 Task: Look for properties with hot hub in San Antonio.
Action: Mouse moved to (871, 126)
Screenshot: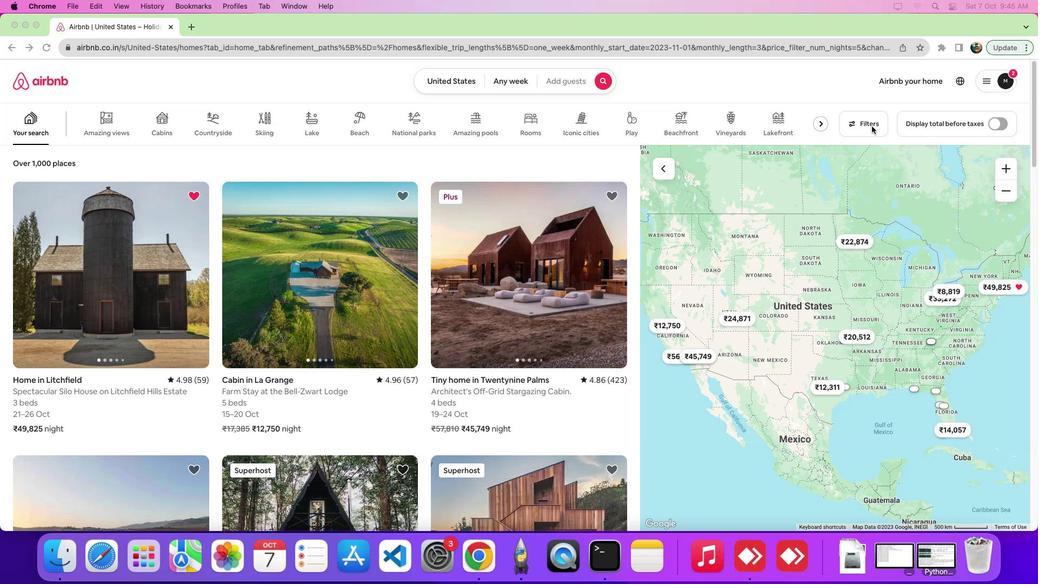 
Action: Mouse pressed left at (871, 126)
Screenshot: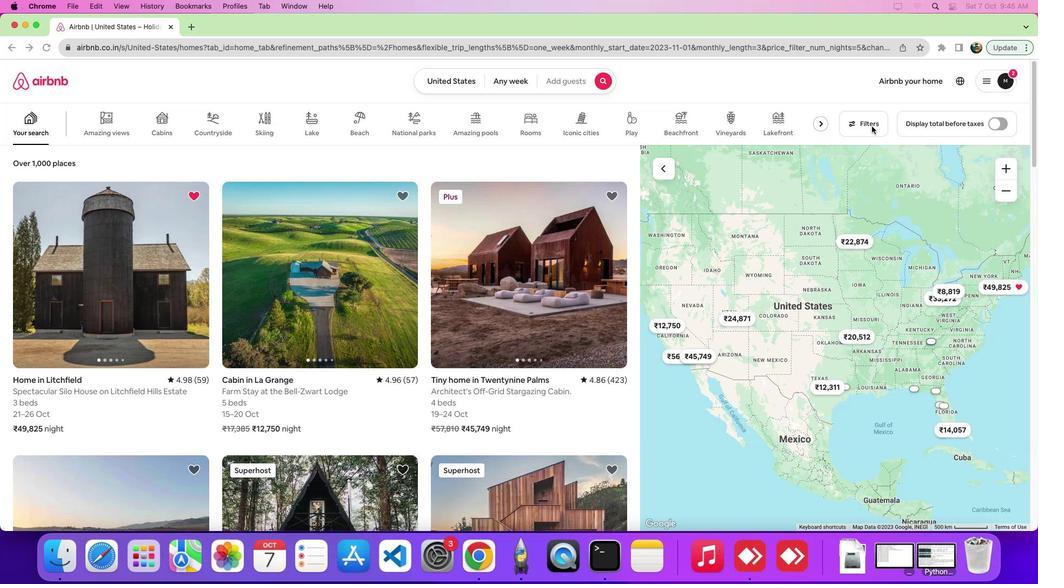 
Action: Mouse pressed left at (871, 126)
Screenshot: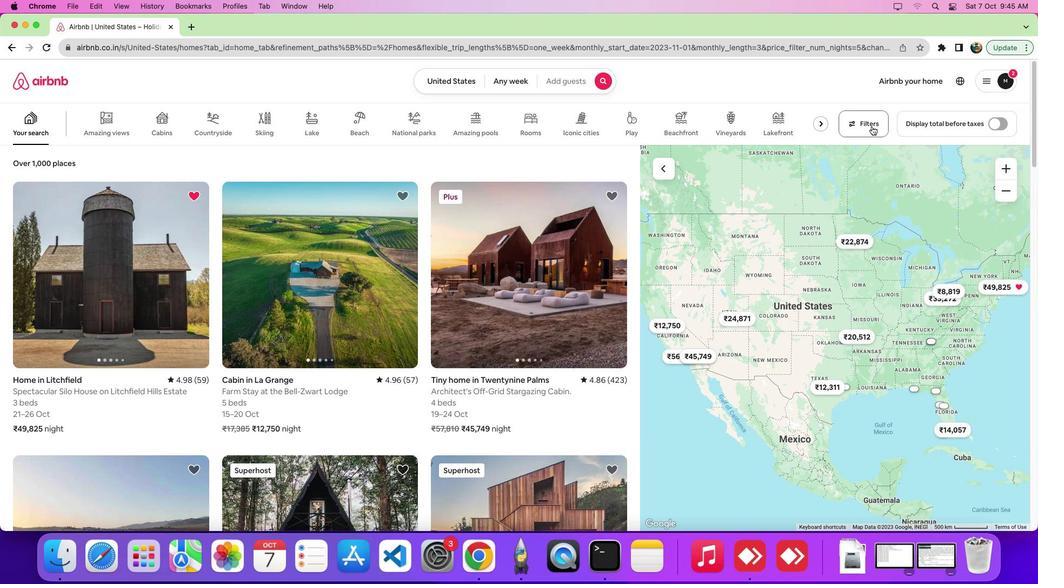 
Action: Mouse moved to (619, 192)
Screenshot: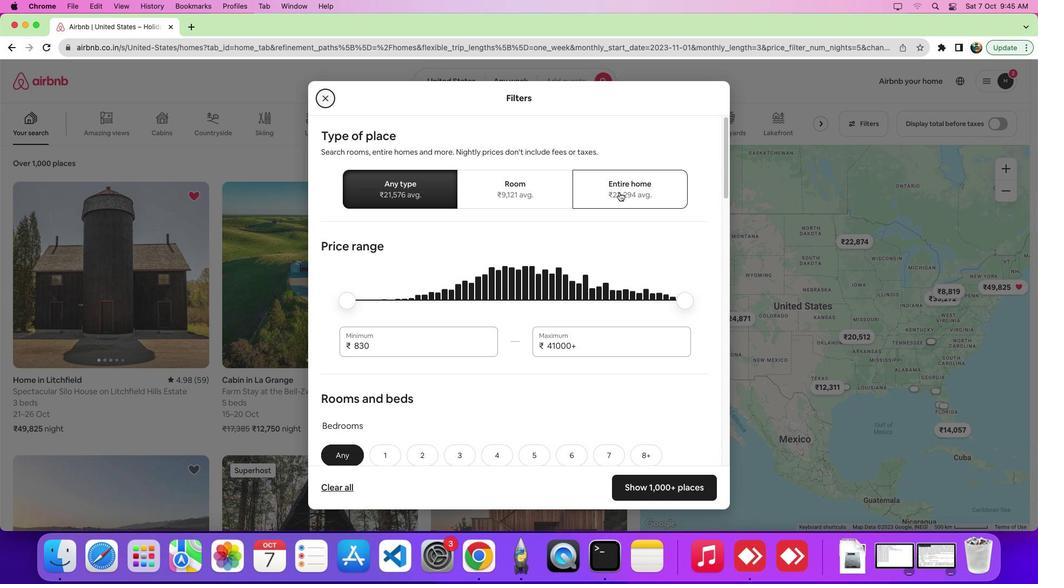 
Action: Mouse pressed left at (619, 192)
Screenshot: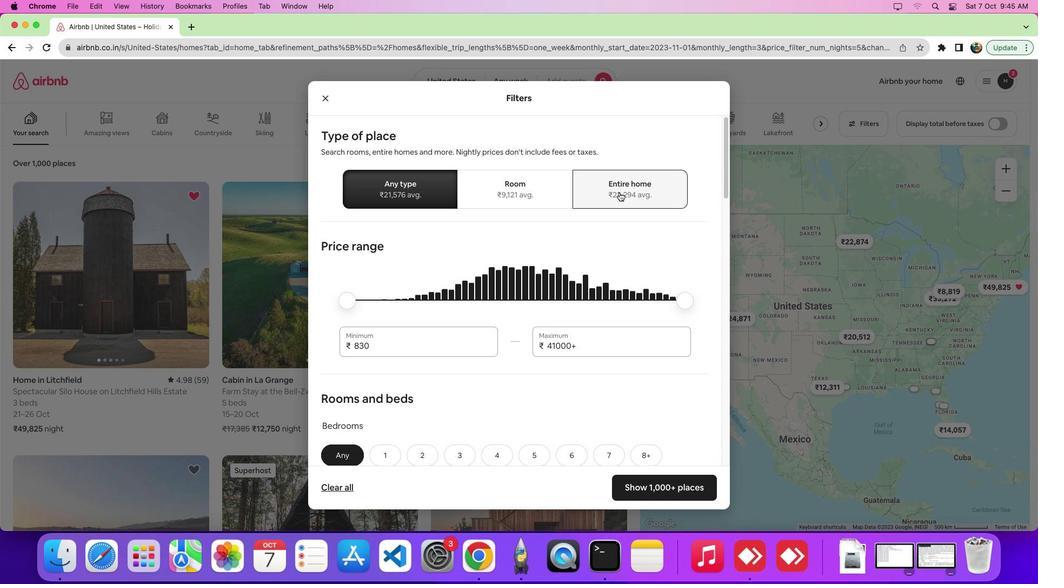 
Action: Mouse moved to (580, 317)
Screenshot: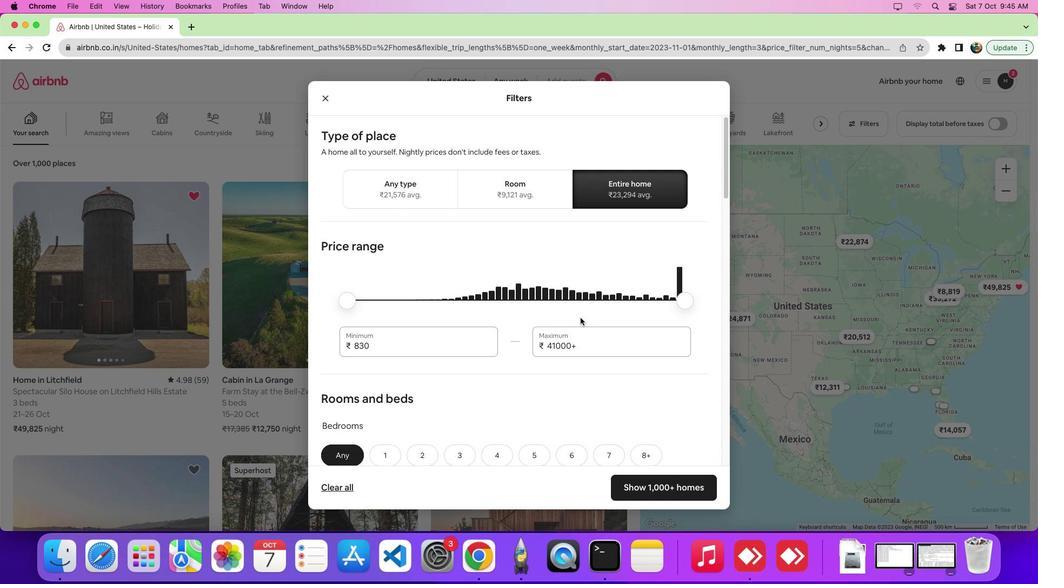 
Action: Mouse scrolled (580, 317) with delta (0, 0)
Screenshot: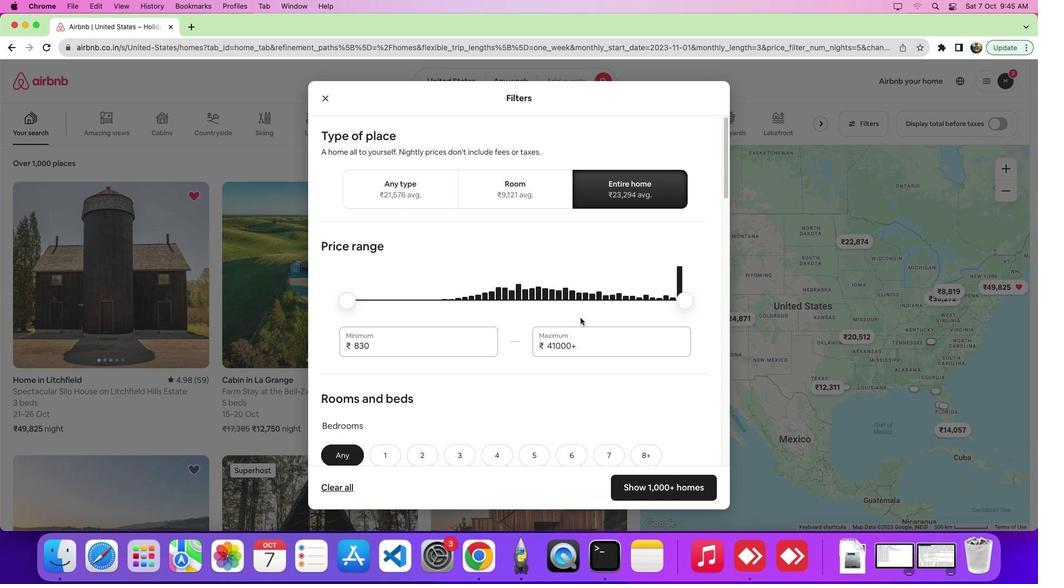 
Action: Mouse scrolled (580, 317) with delta (0, 0)
Screenshot: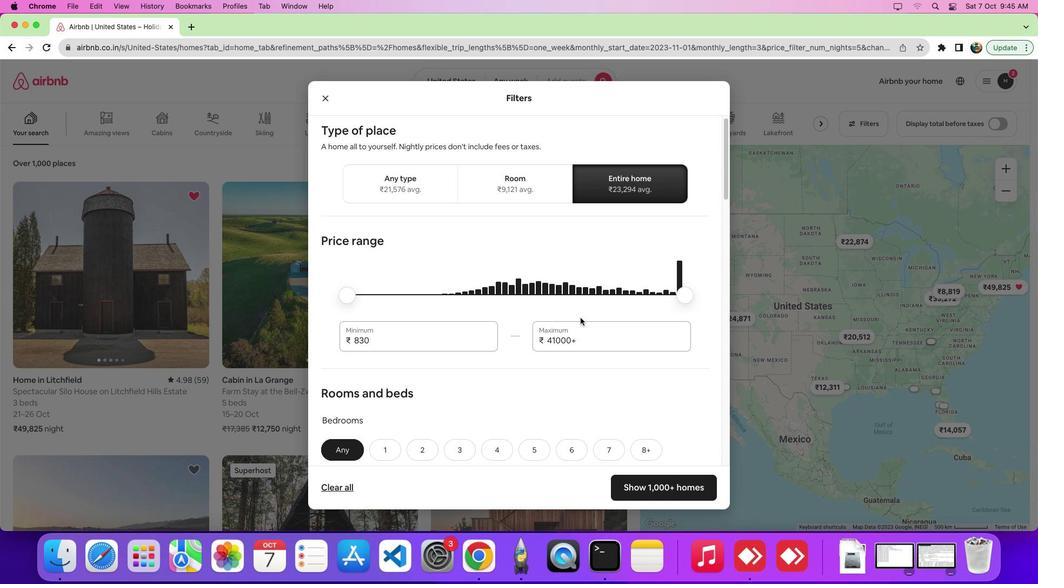 
Action: Mouse scrolled (580, 317) with delta (0, -2)
Screenshot: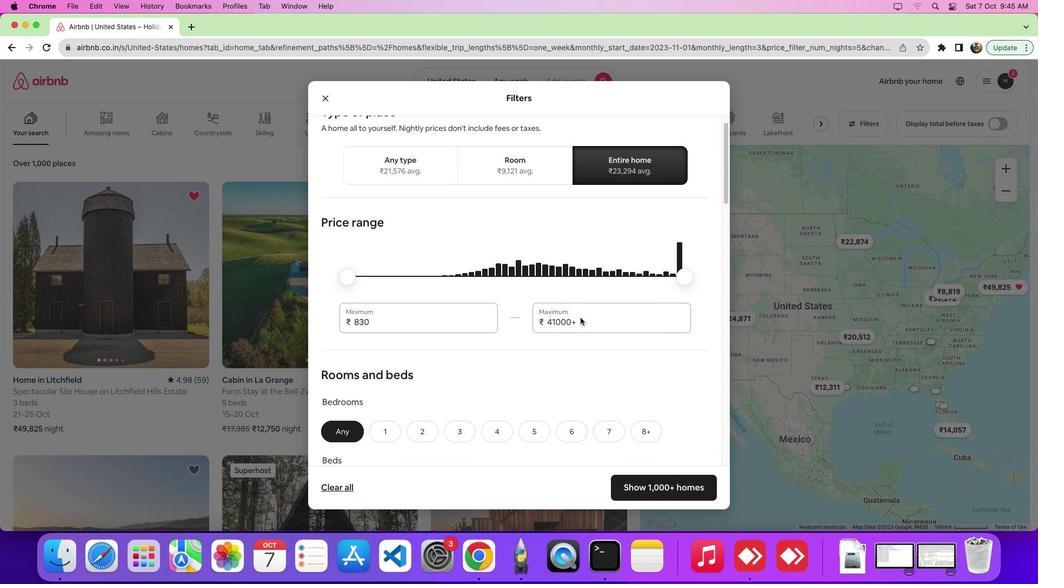 
Action: Mouse scrolled (580, 317) with delta (0, -2)
Screenshot: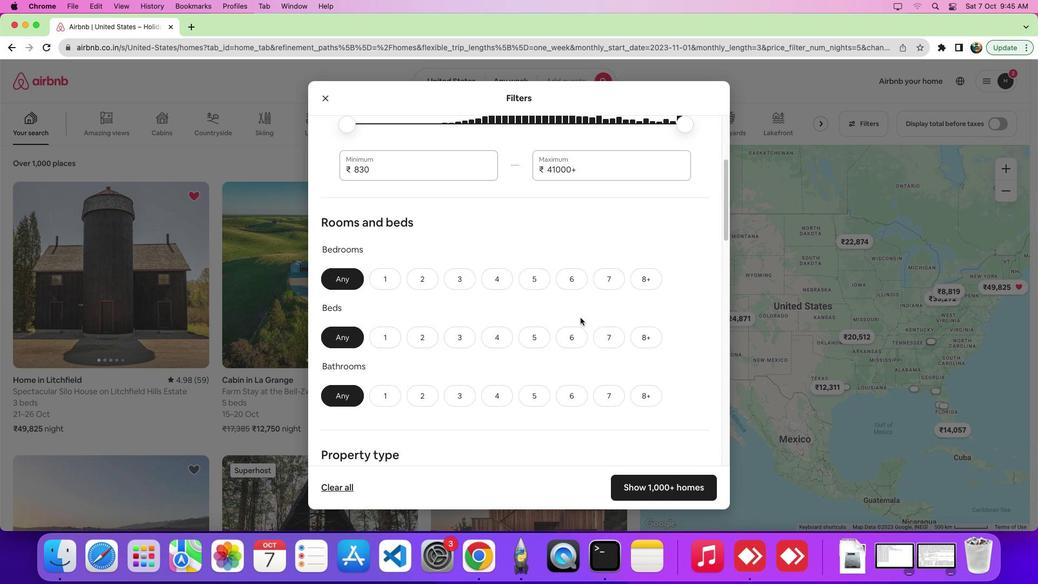 
Action: Mouse scrolled (580, 317) with delta (0, 0)
Screenshot: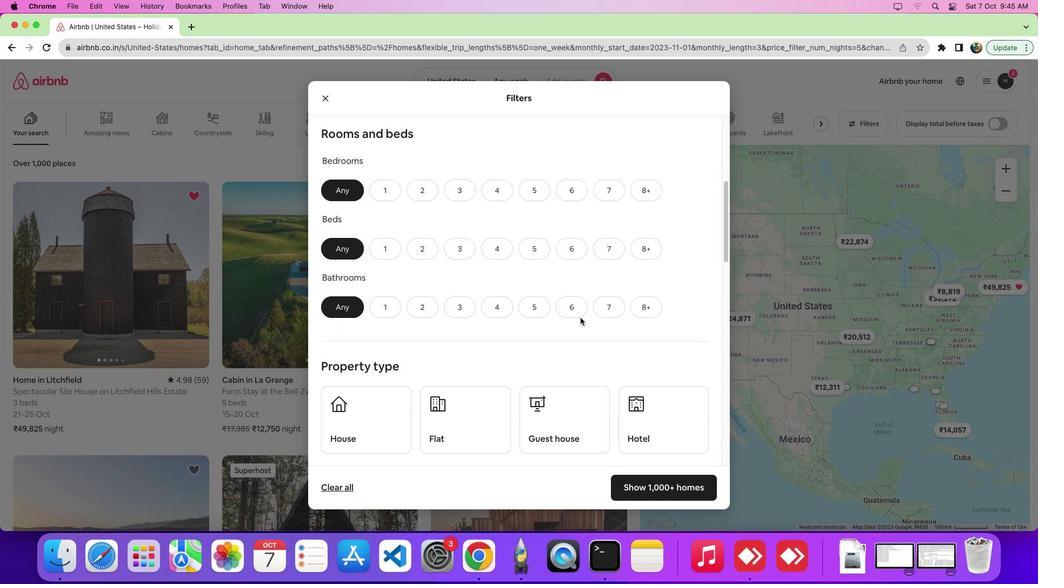 
Action: Mouse scrolled (580, 317) with delta (0, 0)
Screenshot: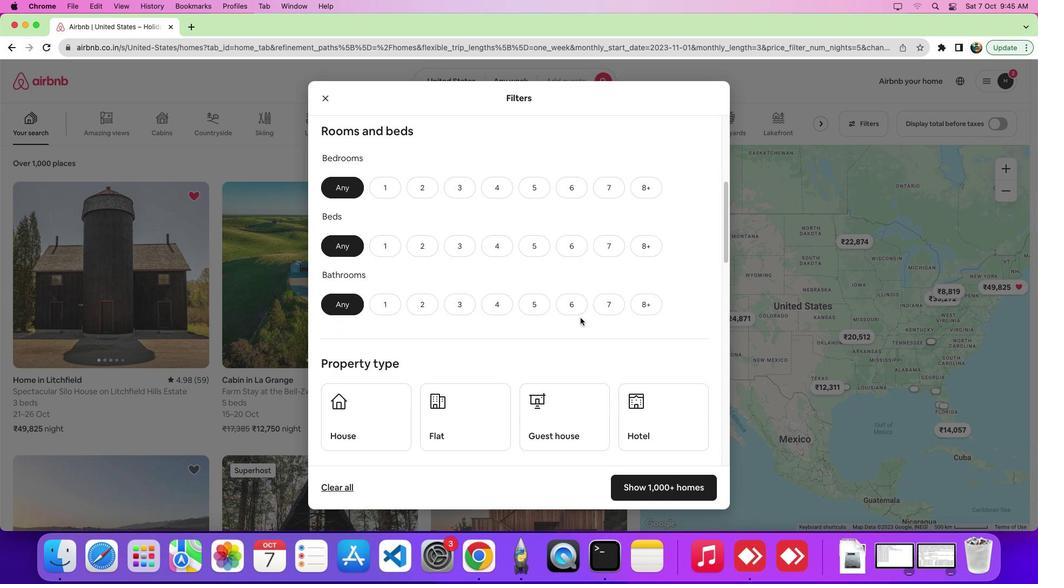 
Action: Mouse scrolled (580, 317) with delta (0, -1)
Screenshot: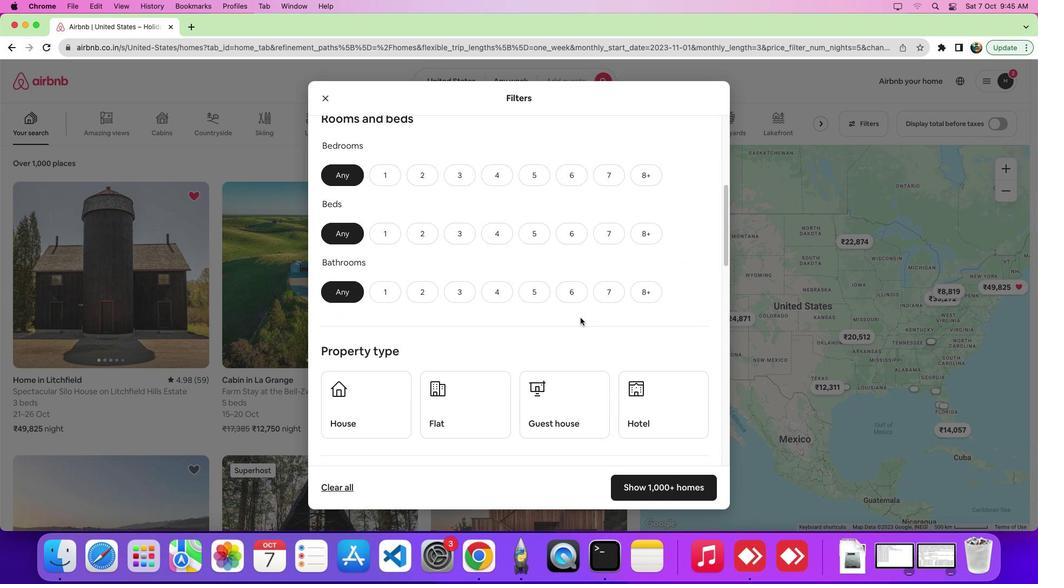 
Action: Mouse scrolled (580, 317) with delta (0, -1)
Screenshot: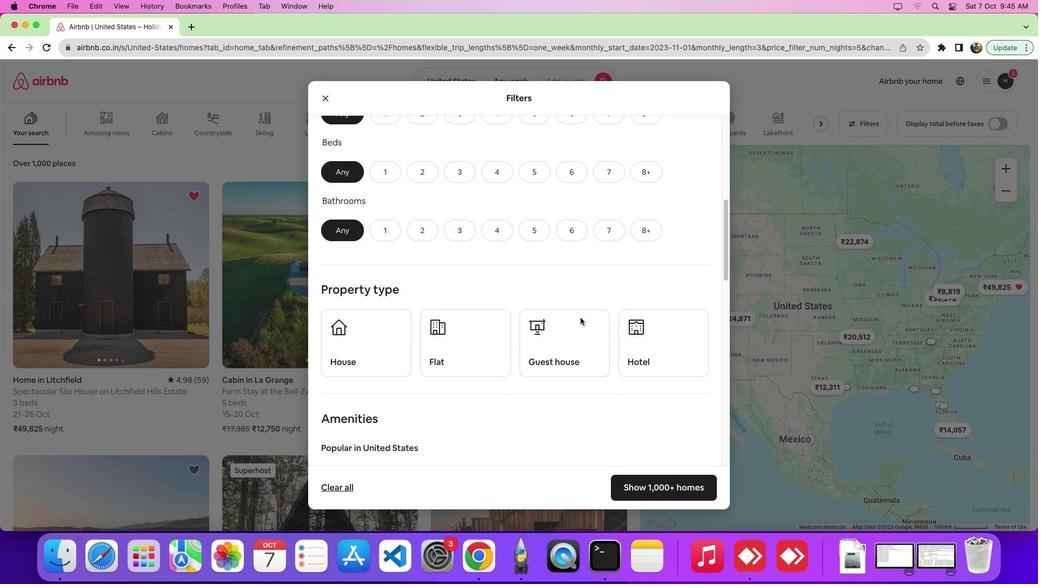 
Action: Mouse scrolled (580, 317) with delta (0, 0)
Screenshot: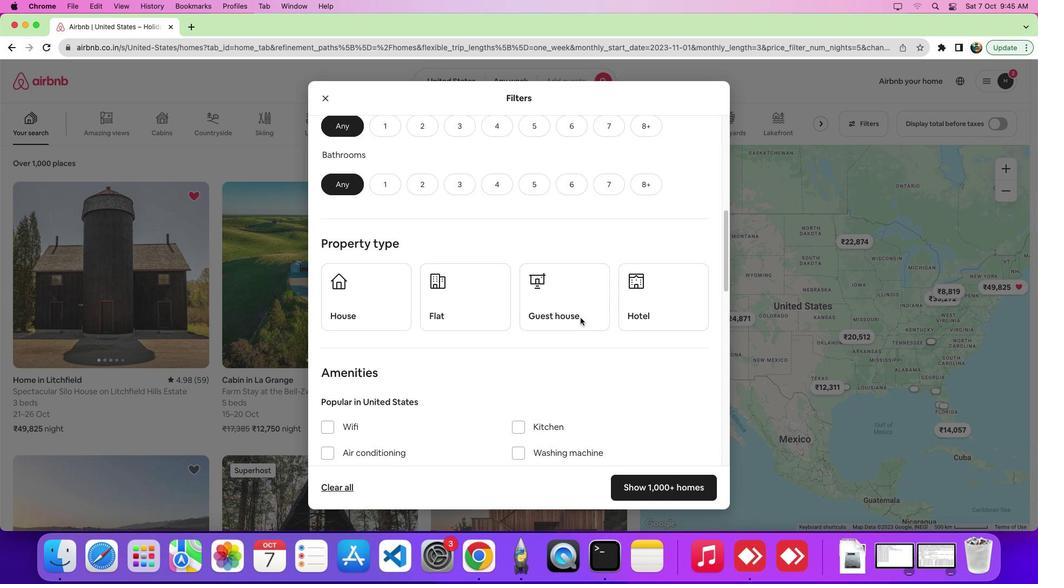 
Action: Mouse scrolled (580, 317) with delta (0, 0)
Screenshot: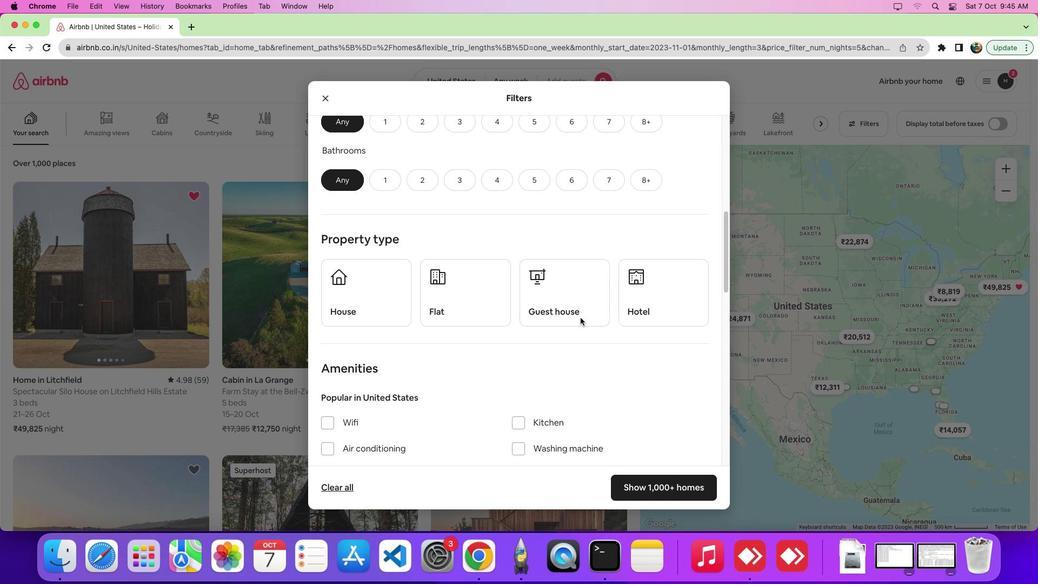 
Action: Mouse scrolled (580, 317) with delta (0, 0)
Screenshot: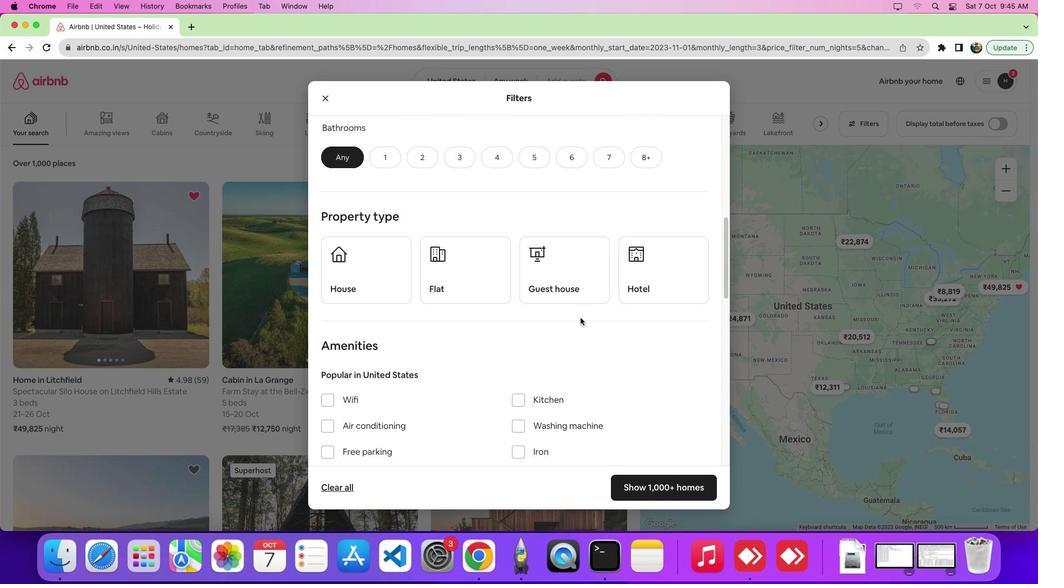 
Action: Mouse moved to (354, 432)
Screenshot: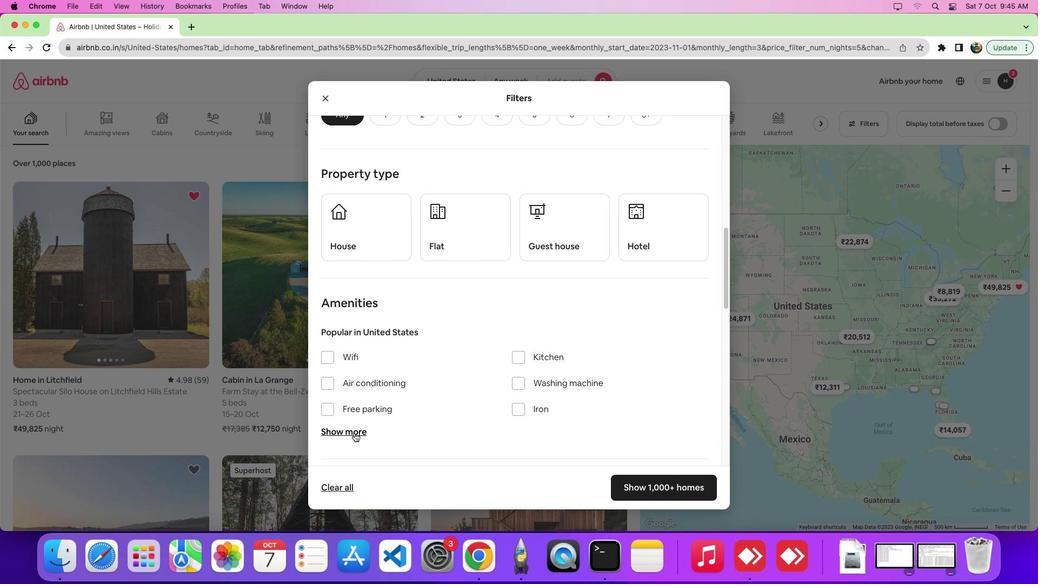 
Action: Mouse pressed left at (354, 432)
Screenshot: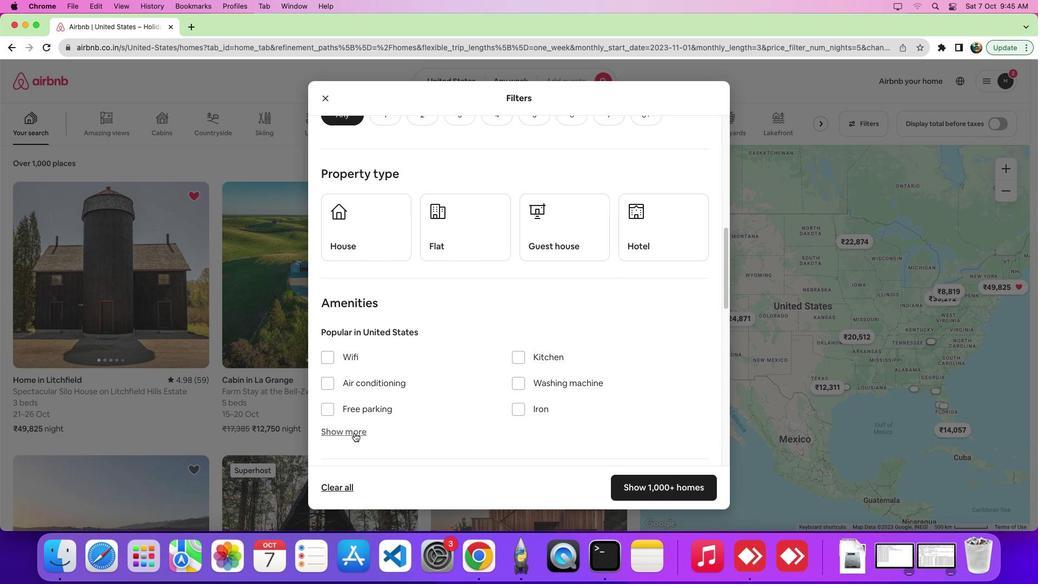 
Action: Mouse moved to (467, 398)
Screenshot: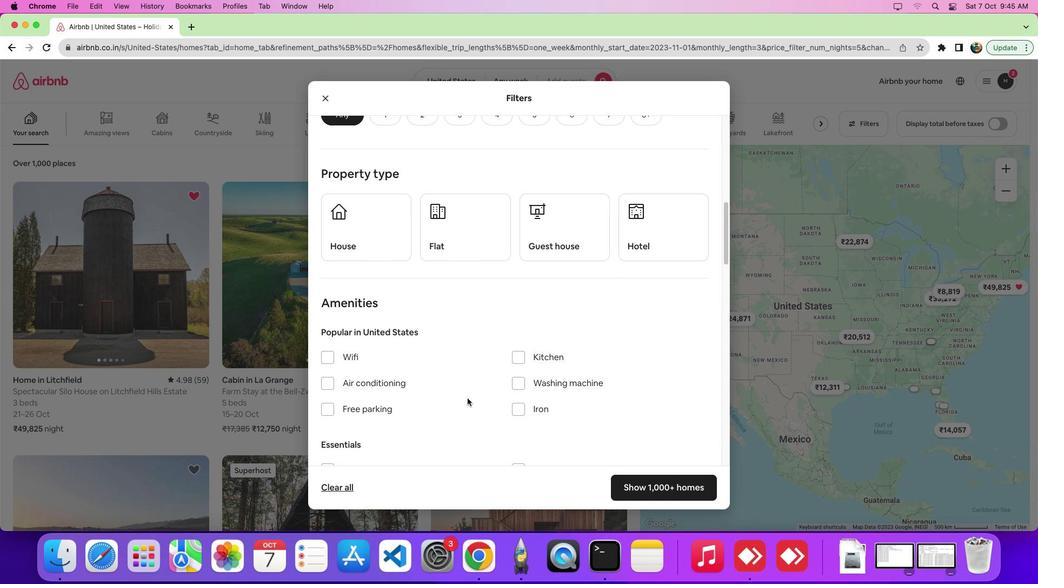 
Action: Mouse scrolled (467, 398) with delta (0, 0)
Screenshot: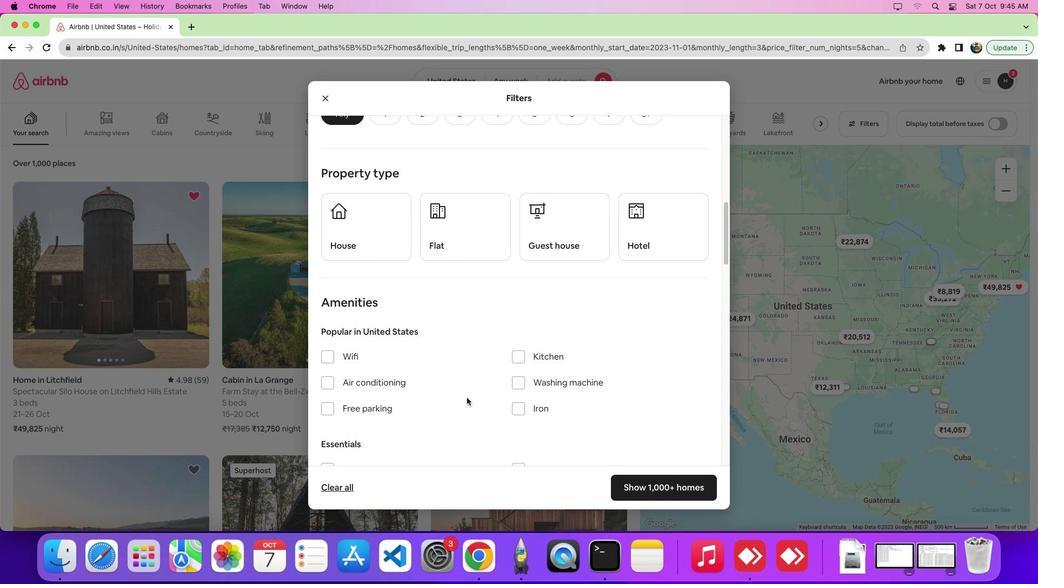 
Action: Mouse moved to (467, 397)
Screenshot: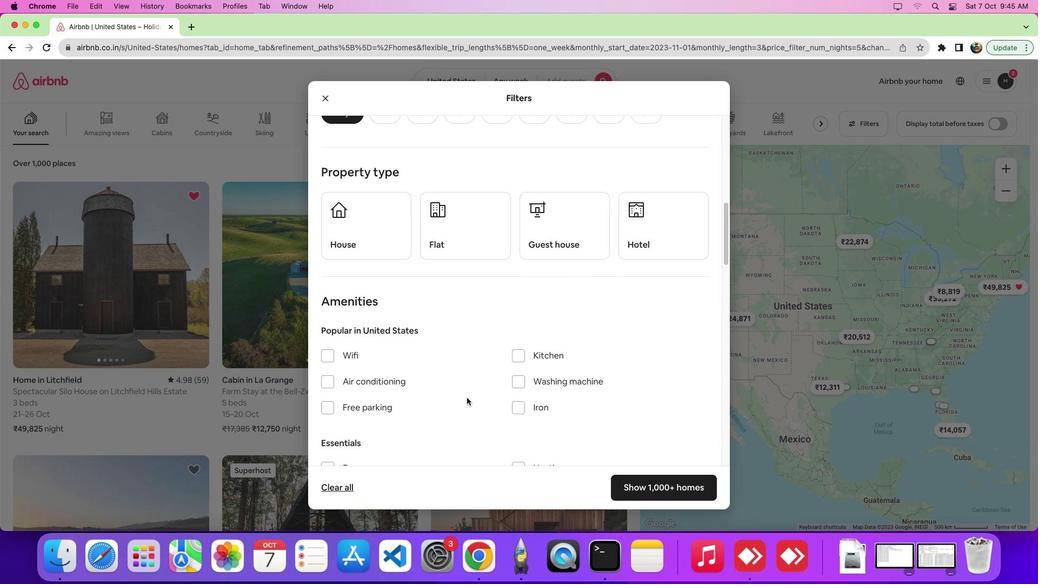 
Action: Mouse scrolled (467, 397) with delta (0, 0)
Screenshot: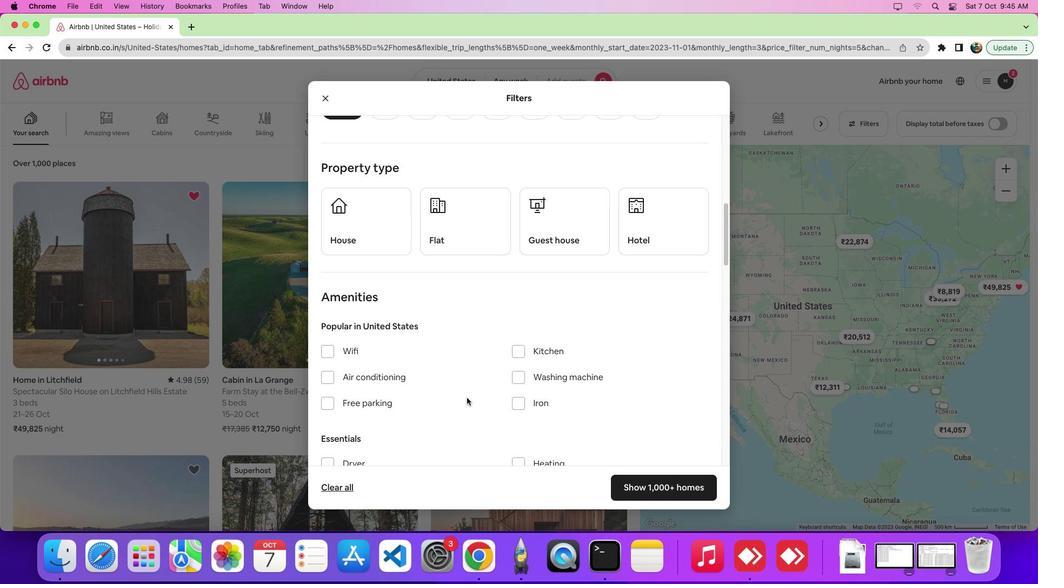 
Action: Mouse scrolled (467, 397) with delta (0, -1)
Screenshot: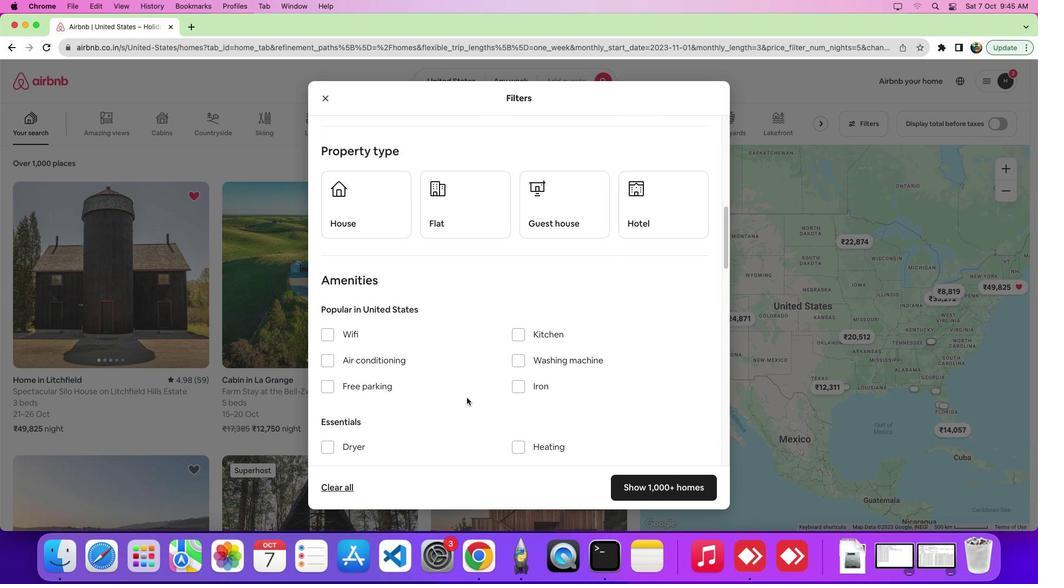 
Action: Mouse scrolled (467, 397) with delta (0, 0)
Screenshot: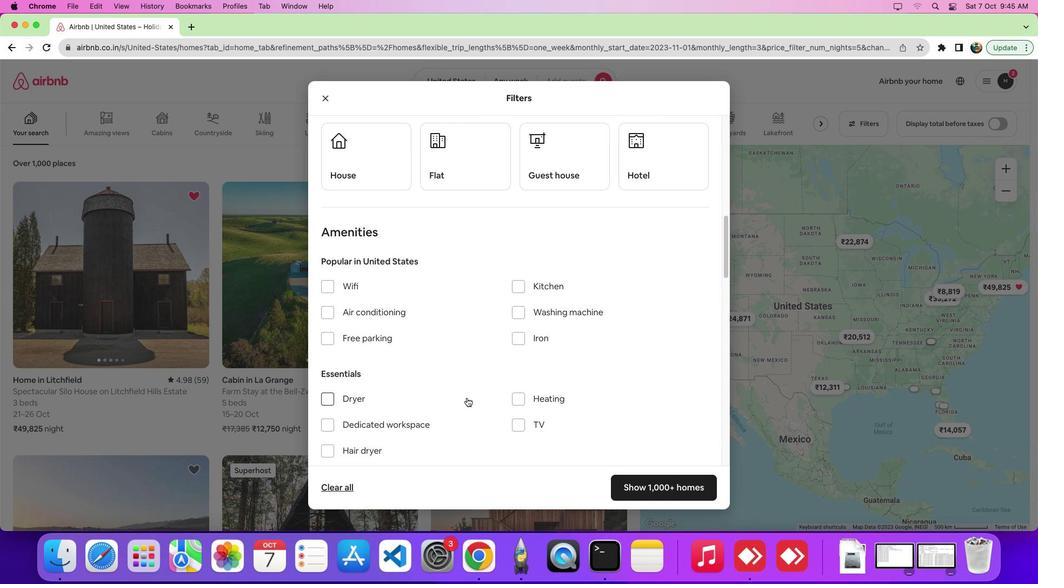 
Action: Mouse moved to (467, 397)
Screenshot: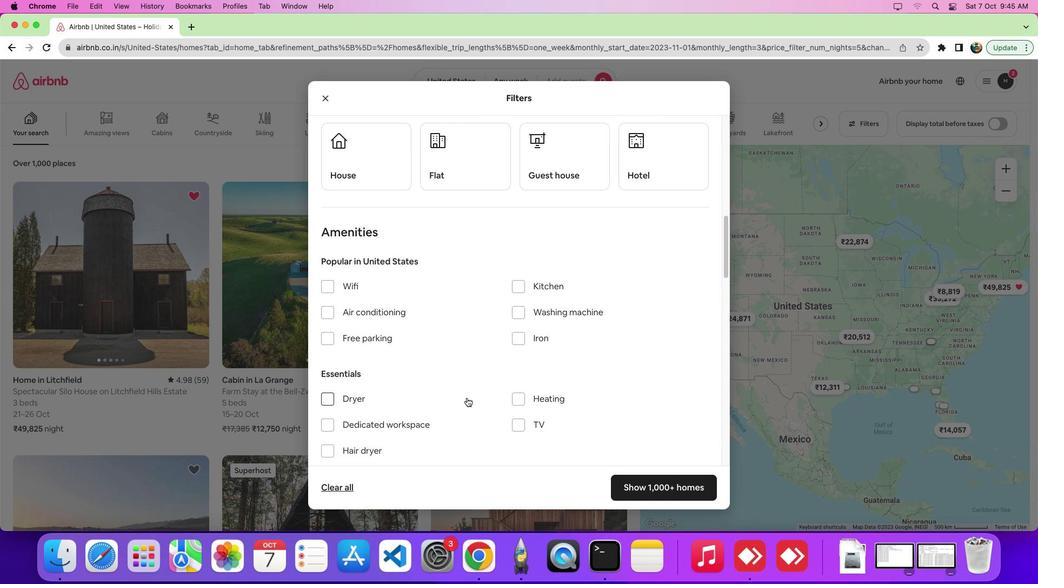 
Action: Mouse scrolled (467, 397) with delta (0, 0)
Screenshot: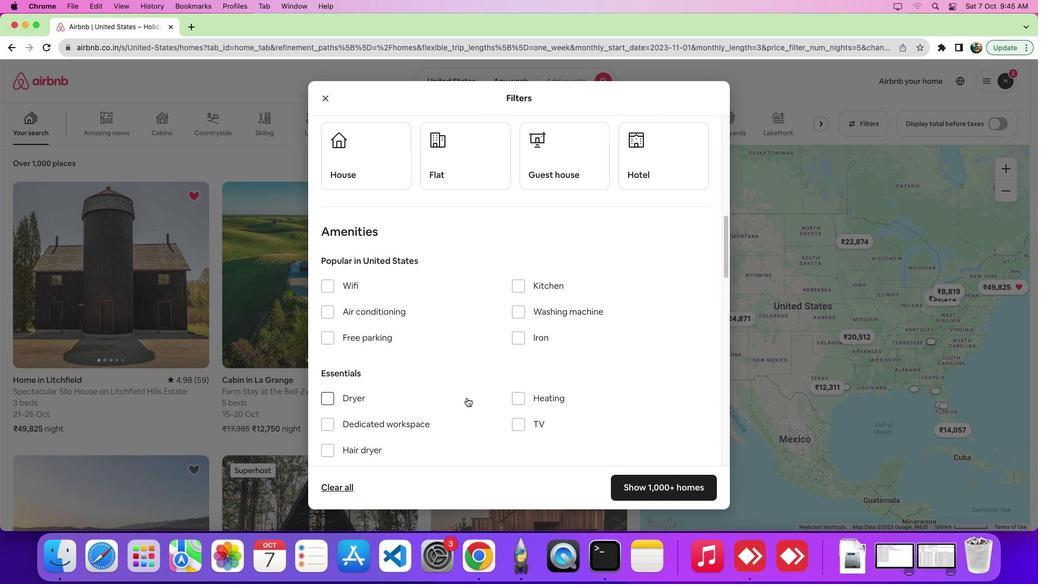 
Action: Mouse scrolled (467, 397) with delta (0, 0)
Screenshot: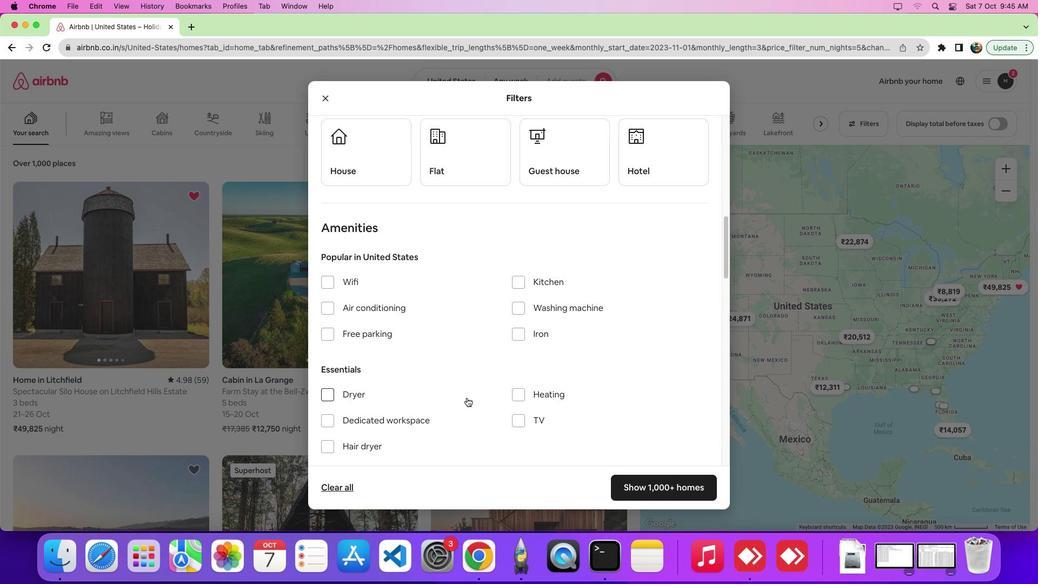 
Action: Mouse scrolled (467, 397) with delta (0, 0)
Screenshot: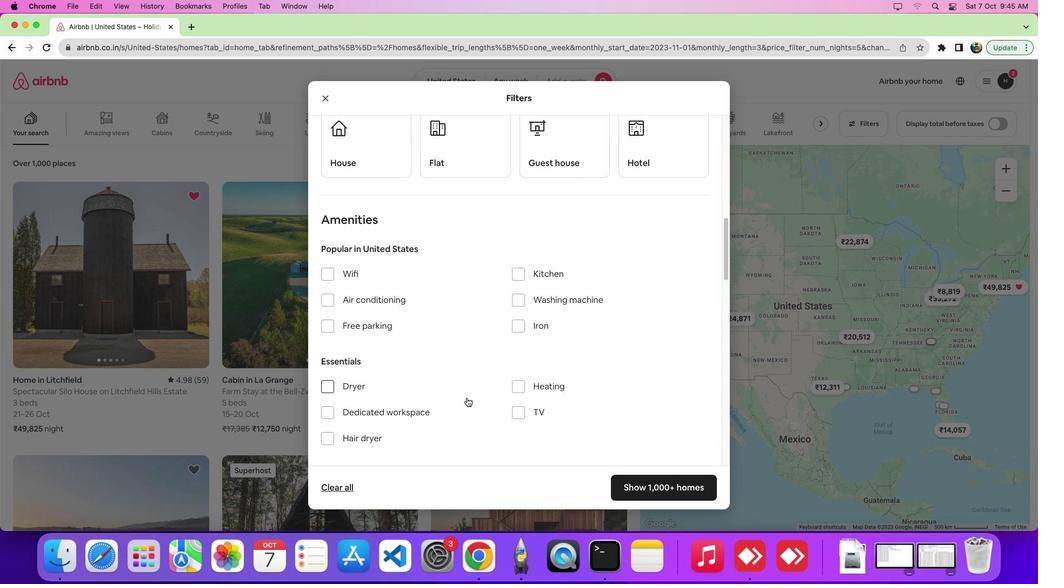 
Action: Mouse scrolled (467, 397) with delta (0, 0)
Screenshot: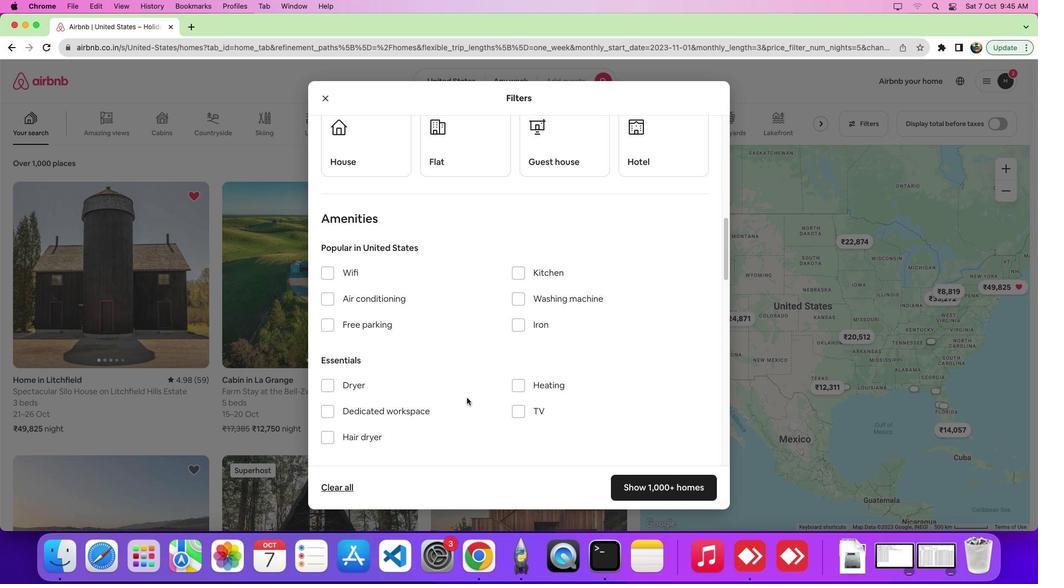 
Action: Mouse scrolled (467, 397) with delta (0, 0)
Screenshot: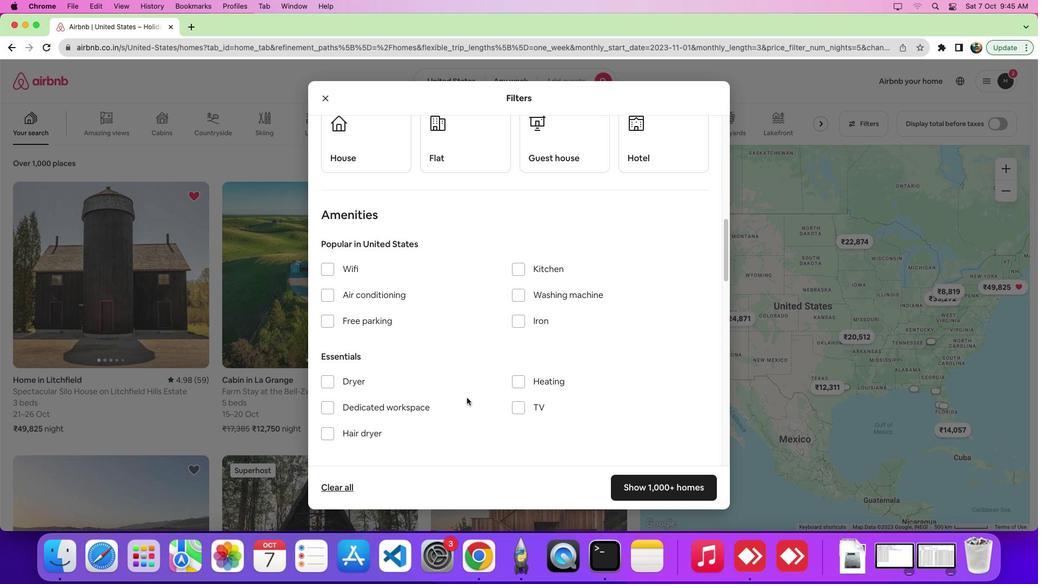 
Action: Mouse moved to (463, 395)
Screenshot: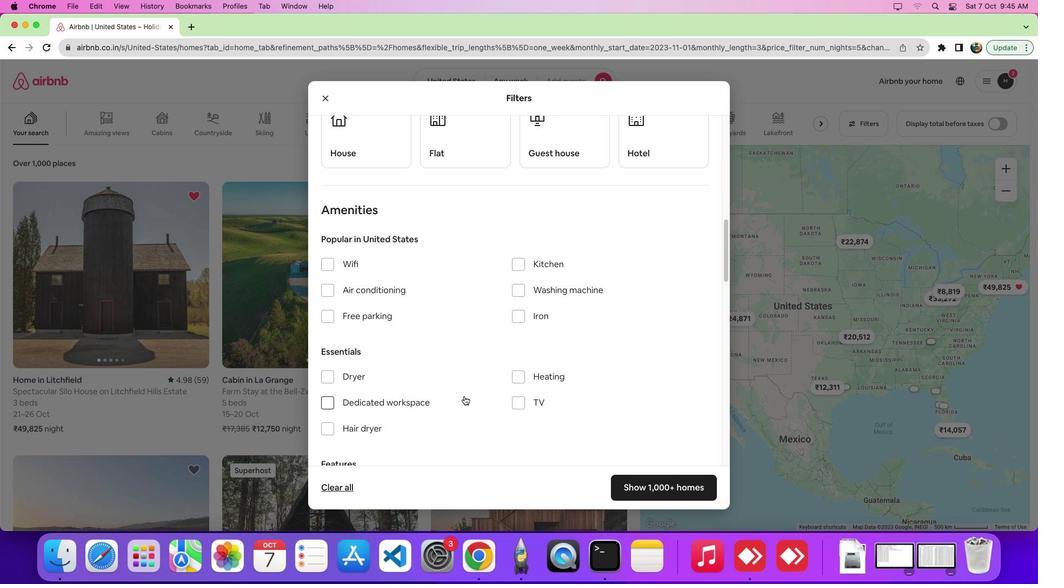 
Action: Mouse scrolled (463, 395) with delta (0, 0)
Screenshot: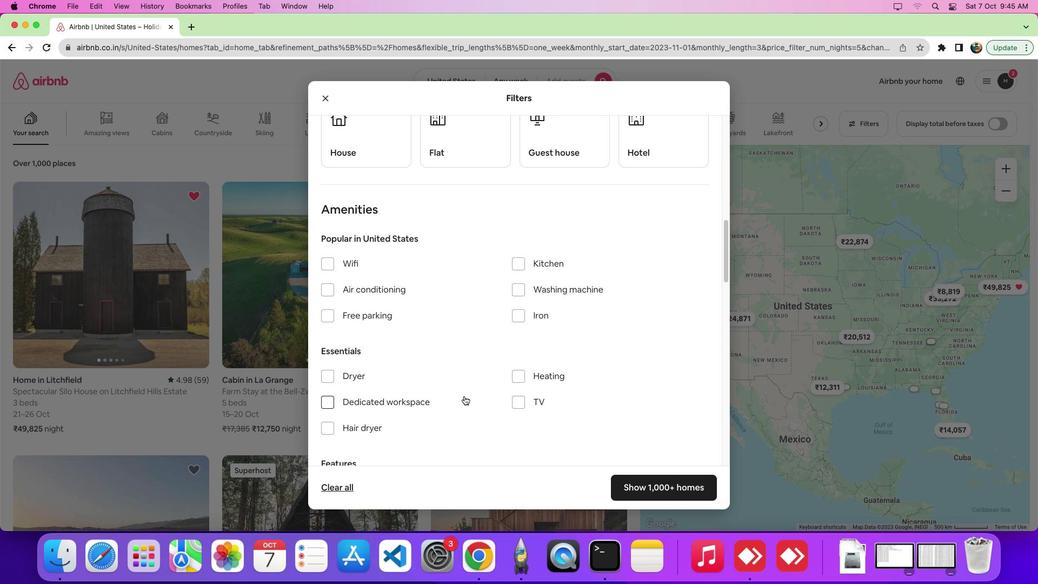 
Action: Mouse scrolled (463, 395) with delta (0, 0)
Screenshot: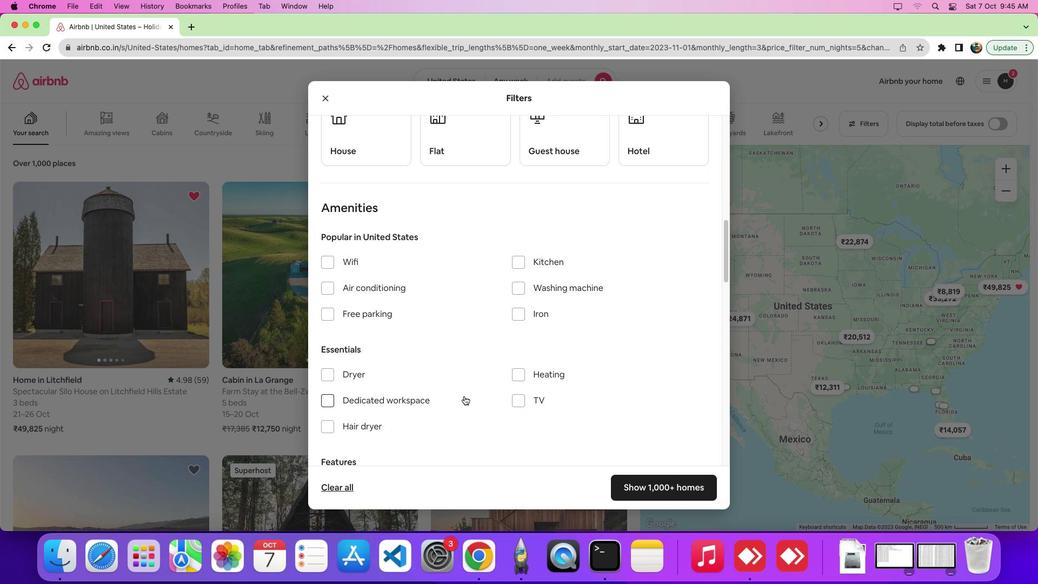 
Action: Mouse scrolled (463, 395) with delta (0, 0)
Screenshot: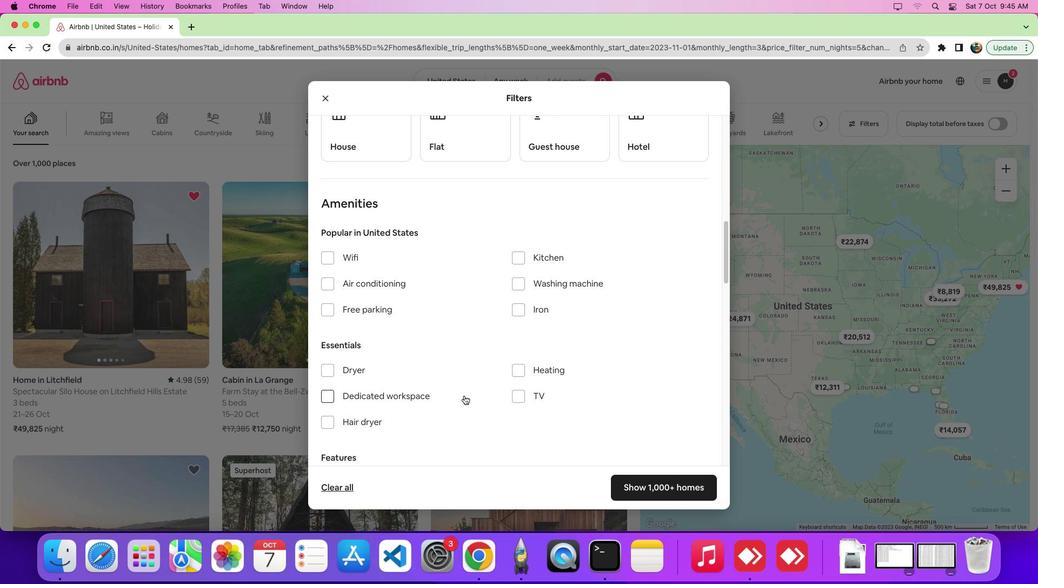 
Action: Mouse moved to (463, 395)
Screenshot: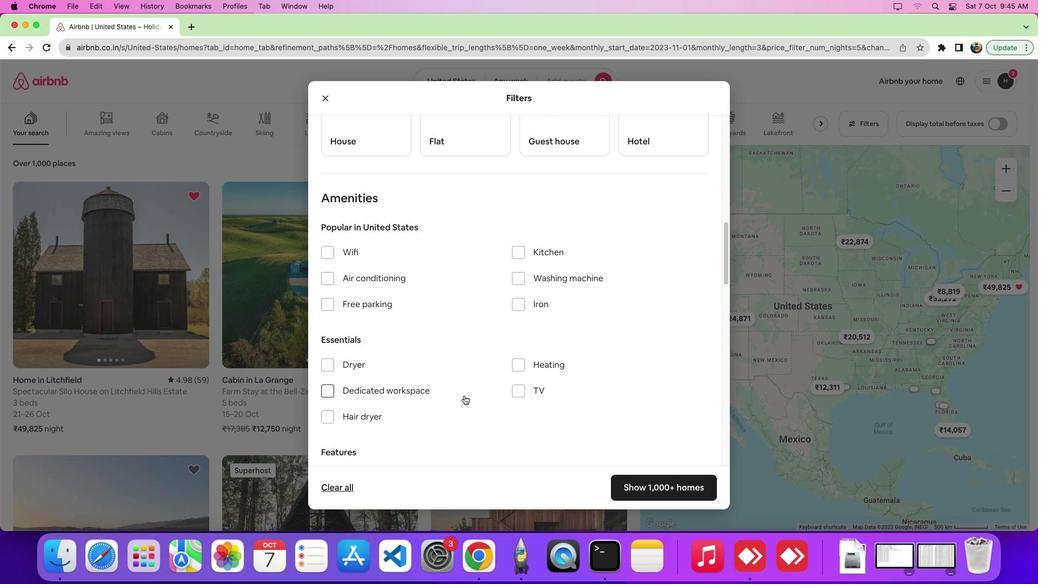 
Action: Mouse scrolled (463, 395) with delta (0, 0)
Screenshot: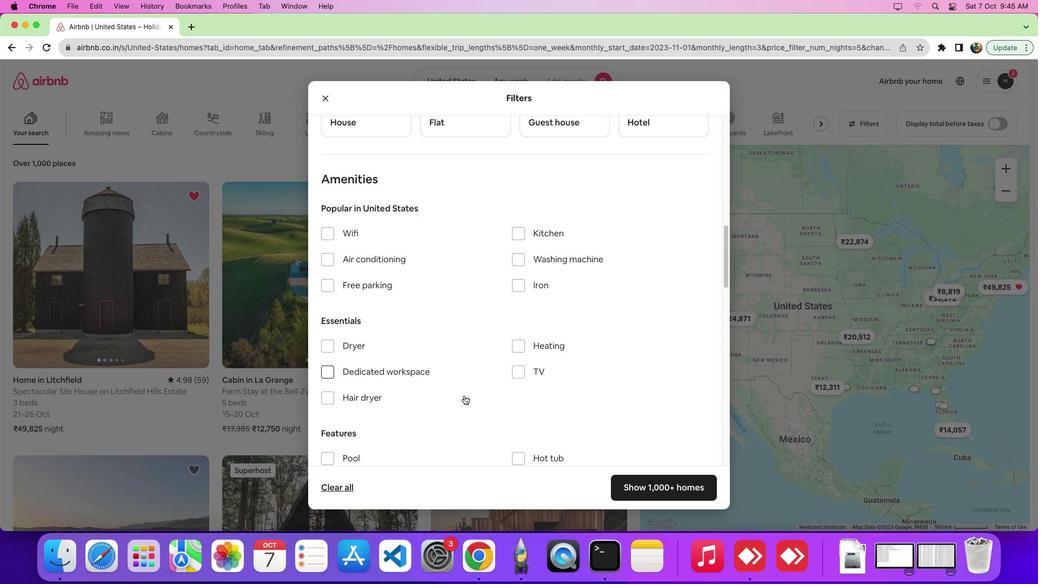
Action: Mouse scrolled (463, 395) with delta (0, 0)
Screenshot: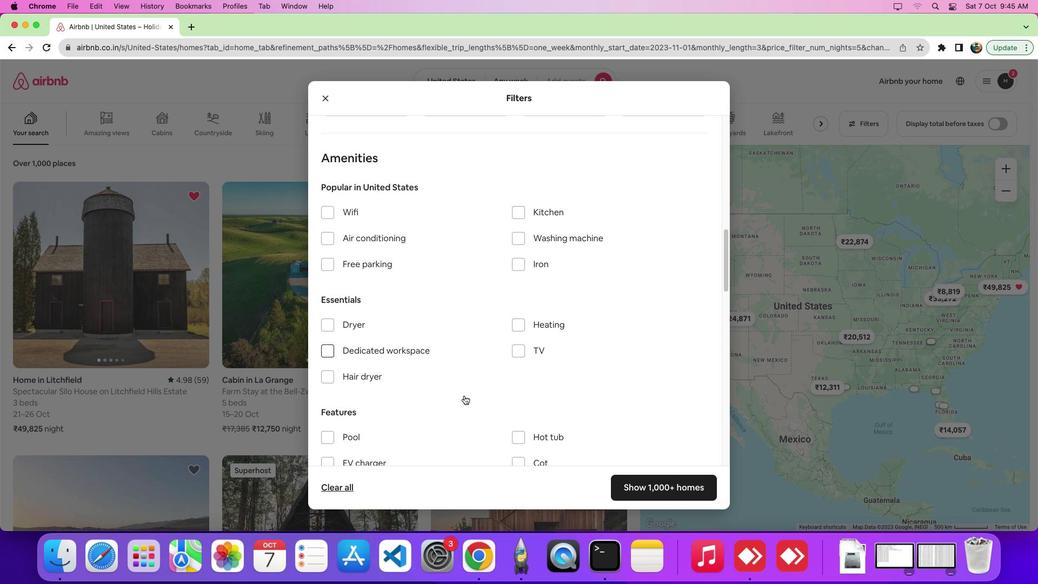 
Action: Mouse moved to (390, 393)
Screenshot: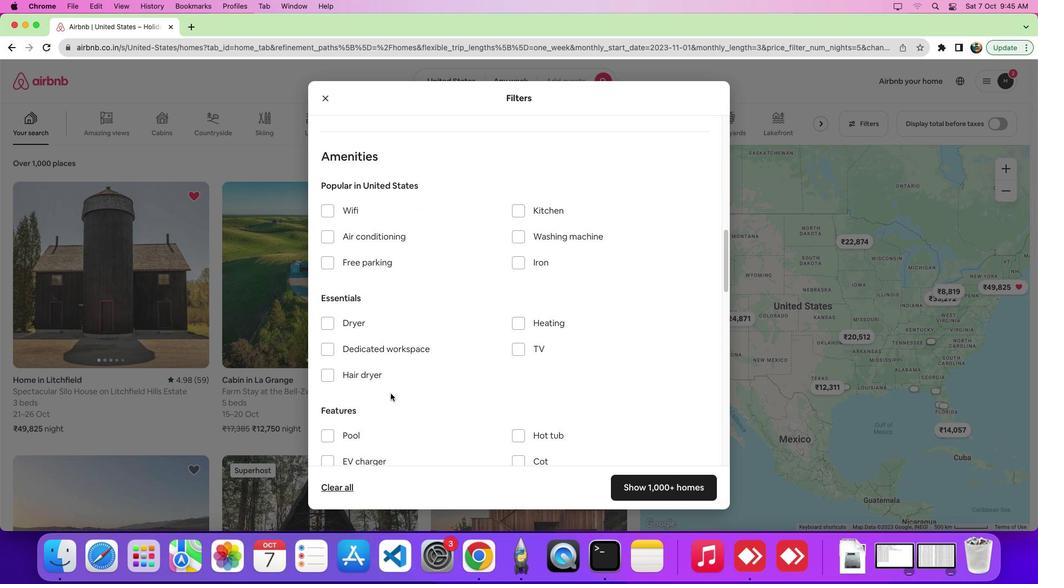 
Action: Mouse scrolled (390, 393) with delta (0, 0)
Screenshot: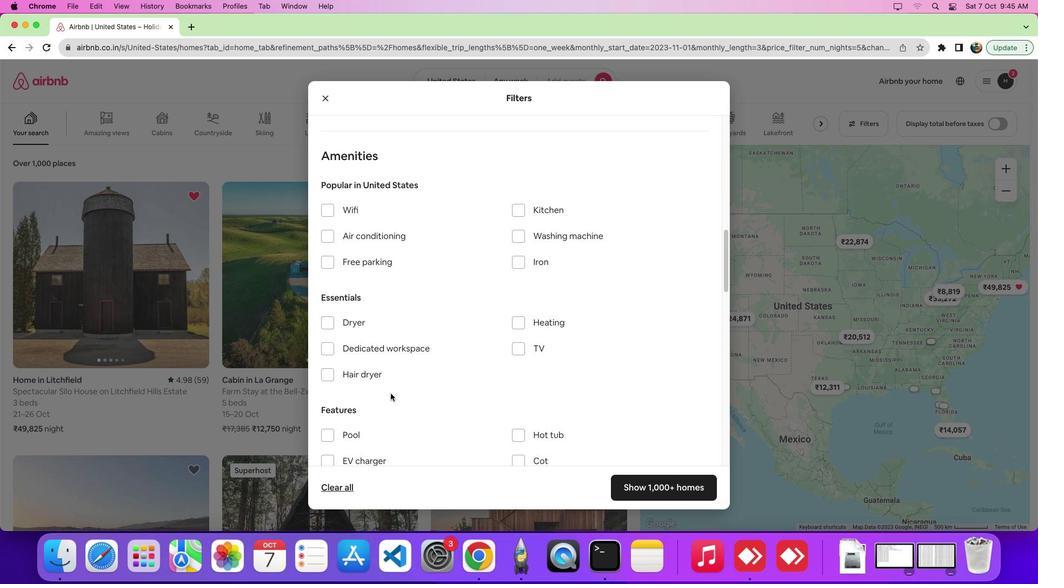 
Action: Mouse scrolled (390, 393) with delta (0, 0)
Screenshot: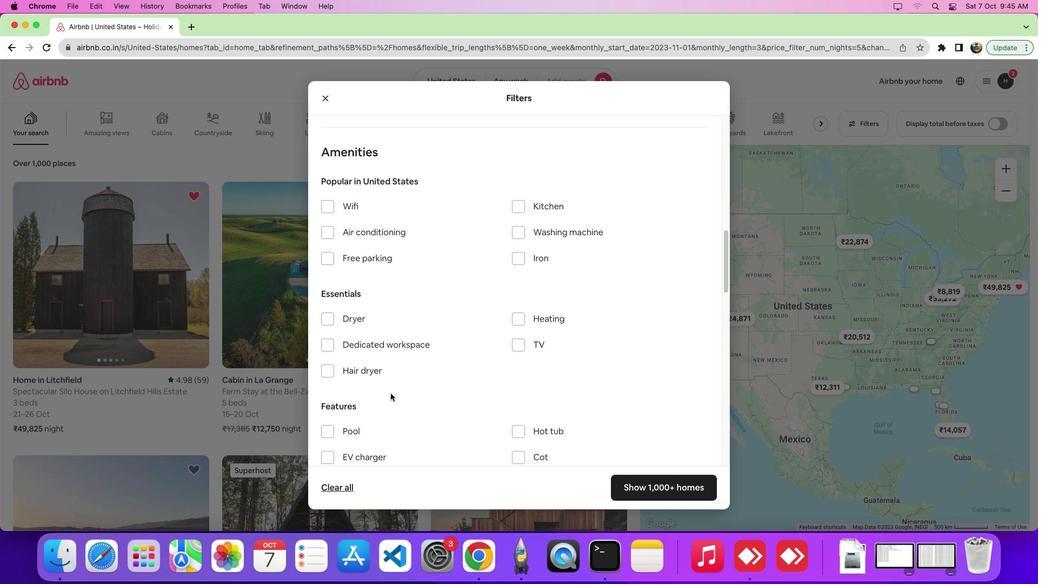 
Action: Mouse scrolled (390, 393) with delta (0, -1)
Screenshot: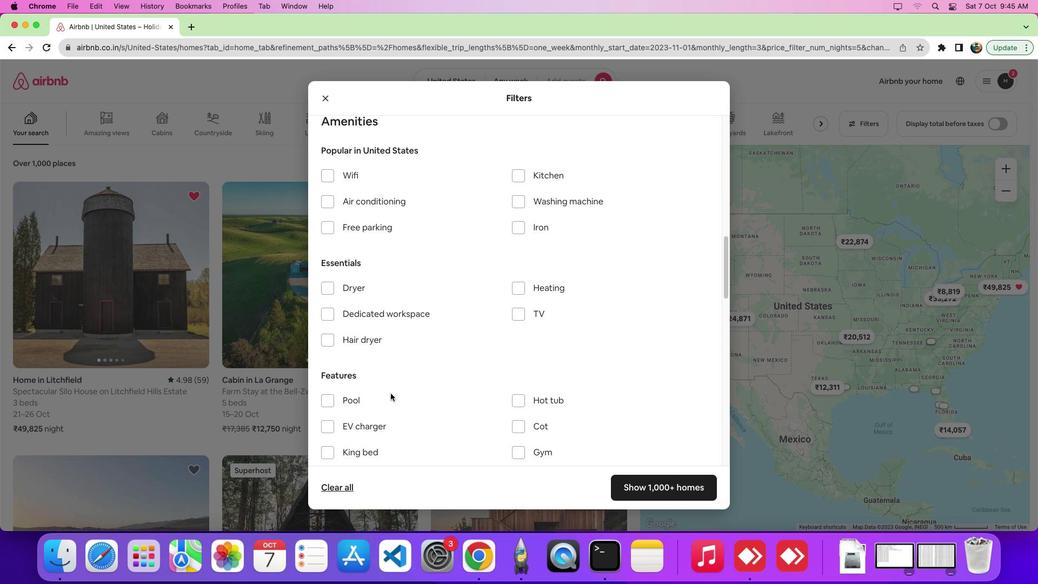 
Action: Mouse moved to (523, 319)
Screenshot: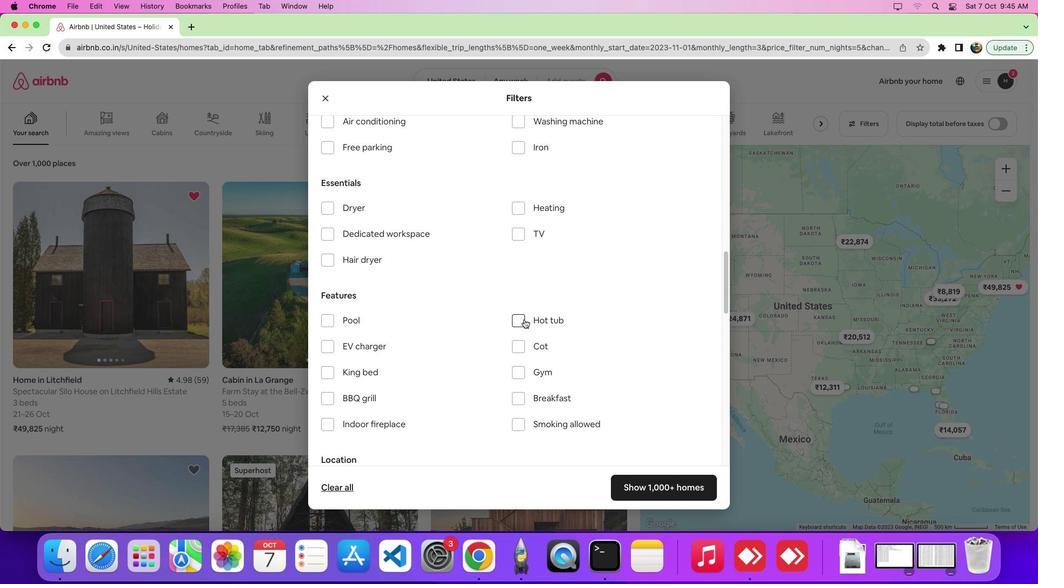 
Action: Mouse pressed left at (523, 319)
Screenshot: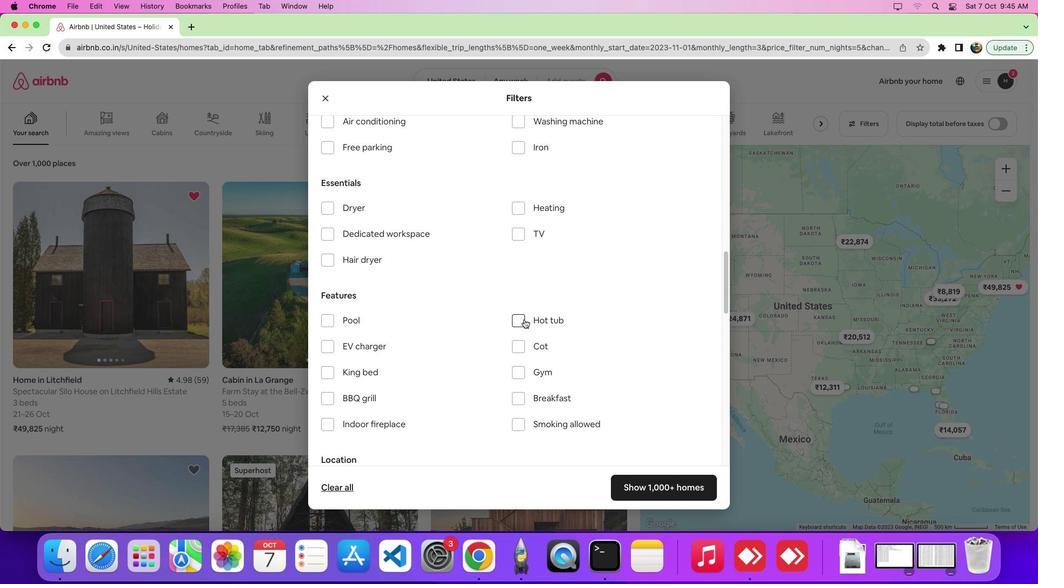 
Action: Mouse moved to (669, 488)
Screenshot: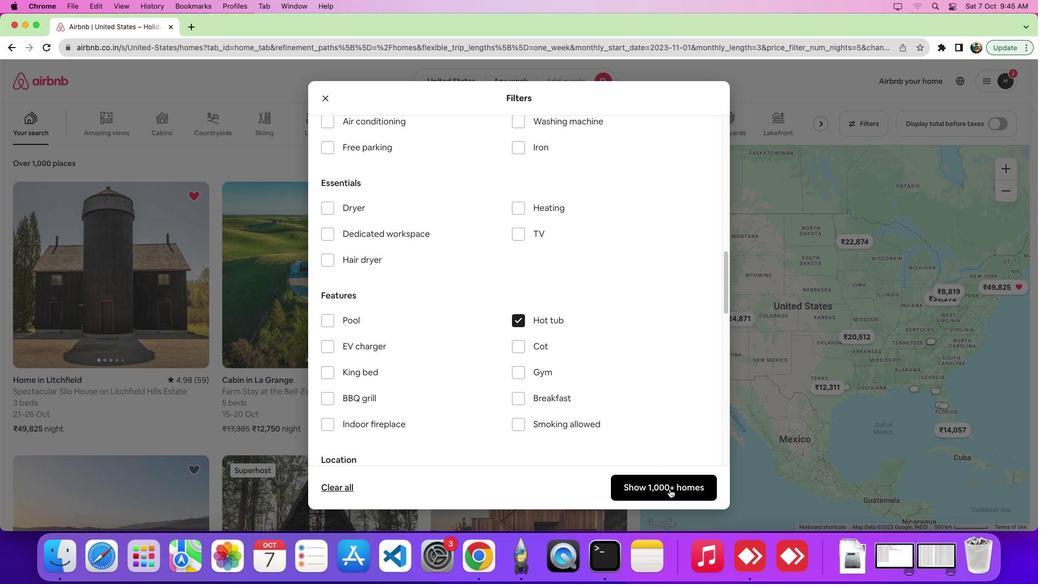 
Action: Mouse pressed left at (669, 488)
Screenshot: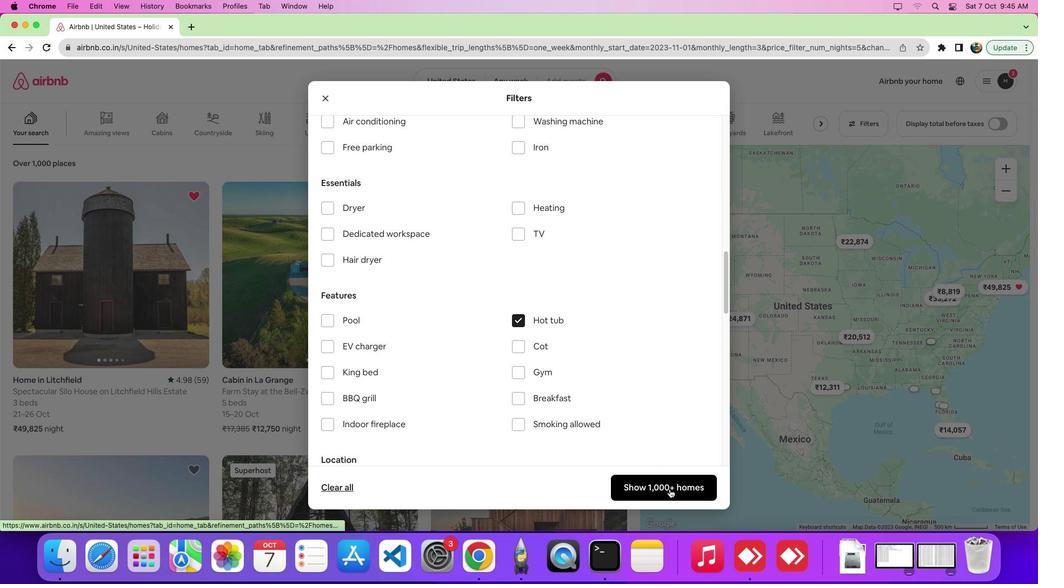 
Action: Mouse moved to (584, 442)
Screenshot: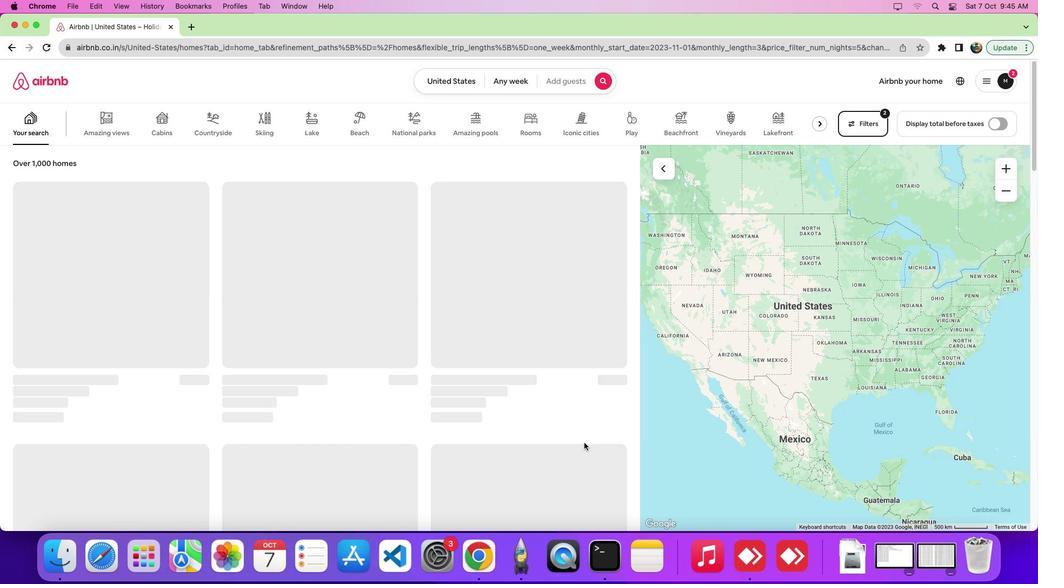 
